 Task: Open Card Card0000000018 in Board Board0000000005 in Workspace WS0000000002 in Trello. Add Member Mailaustralia7@gmail.com to Card Card0000000018 in Board Board0000000005 in Workspace WS0000000002 in Trello. Add Blue Label titled Label0000000018 to Card Card0000000018 in Board Board0000000005 in Workspace WS0000000002 in Trello. Add Checklist CL0000000018 to Card Card0000000018 in Board Board0000000005 in Workspace WS0000000002 in Trello. Add Dates with Start Date as Sep 01 2023 and Due Date as Sep 30 2023 to Card Card0000000018 in Board Board0000000005 in Workspace WS0000000002 in Trello
Action: Mouse moved to (275, 290)
Screenshot: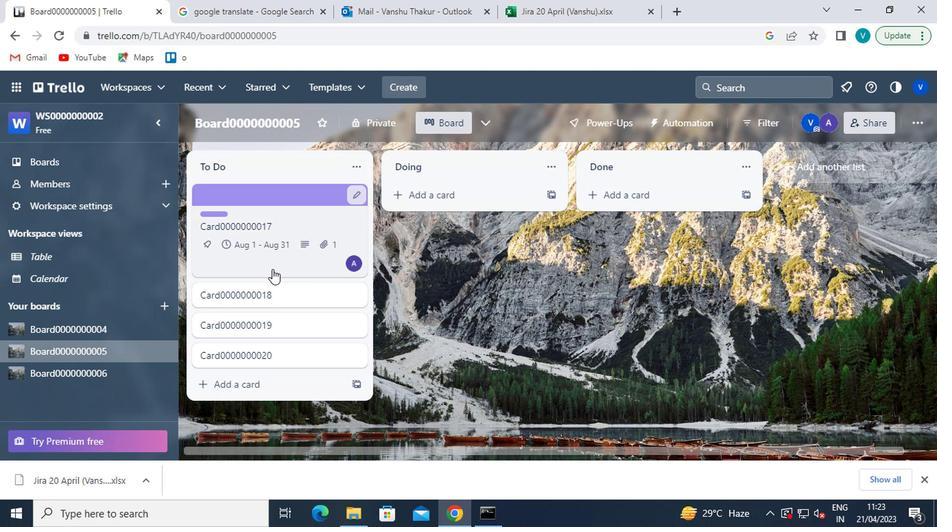 
Action: Mouse pressed left at (275, 290)
Screenshot: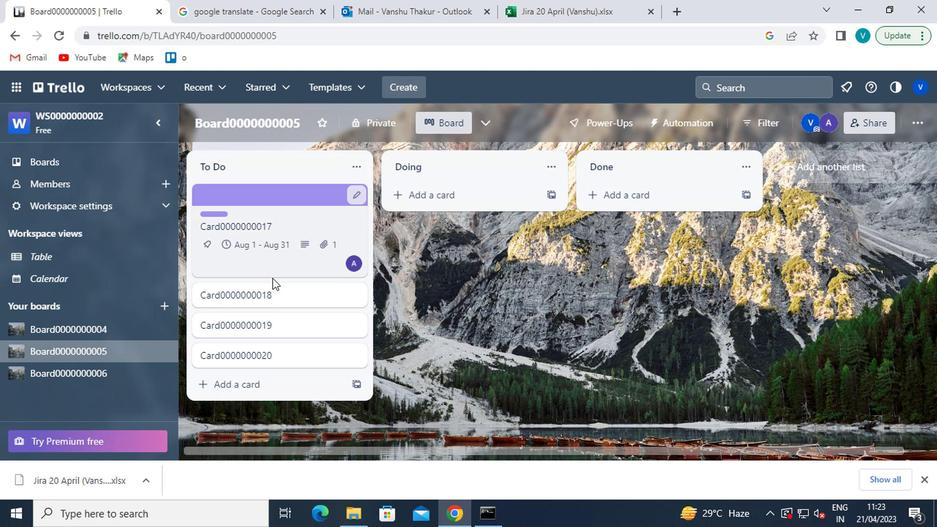 
Action: Mouse scrolled (275, 291) with delta (0, 0)
Screenshot: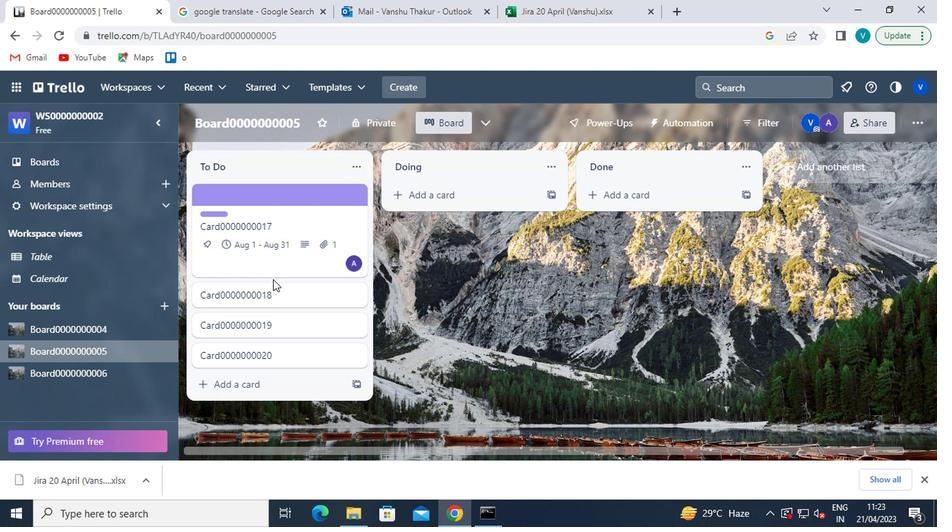 
Action: Mouse moved to (623, 251)
Screenshot: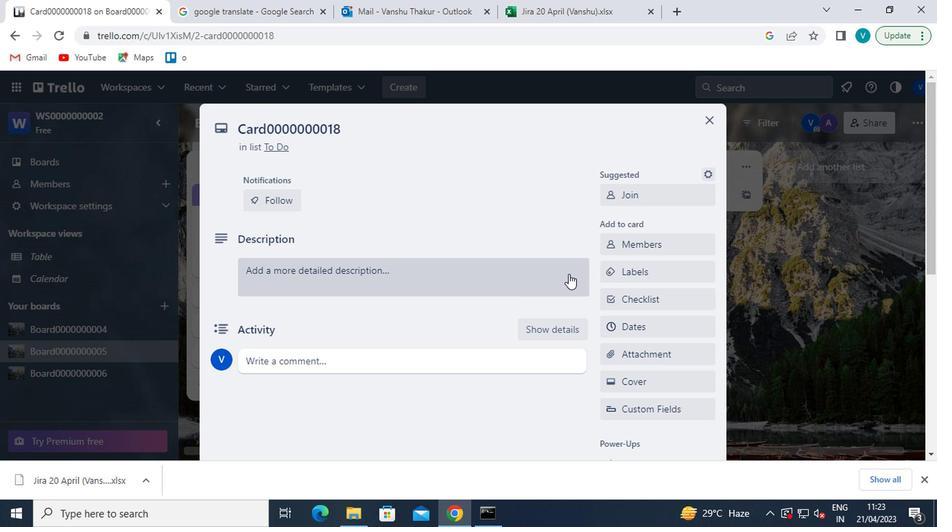 
Action: Mouse pressed left at (623, 251)
Screenshot: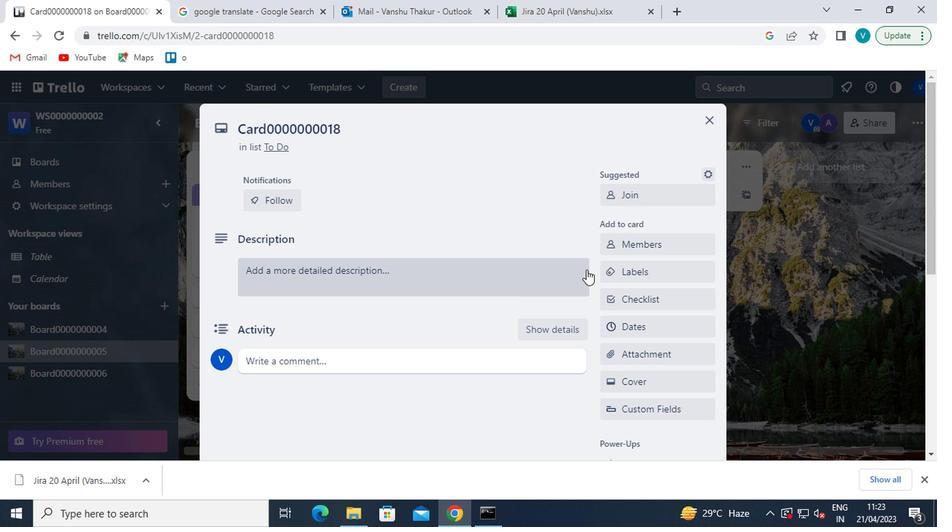 
Action: Mouse moved to (643, 305)
Screenshot: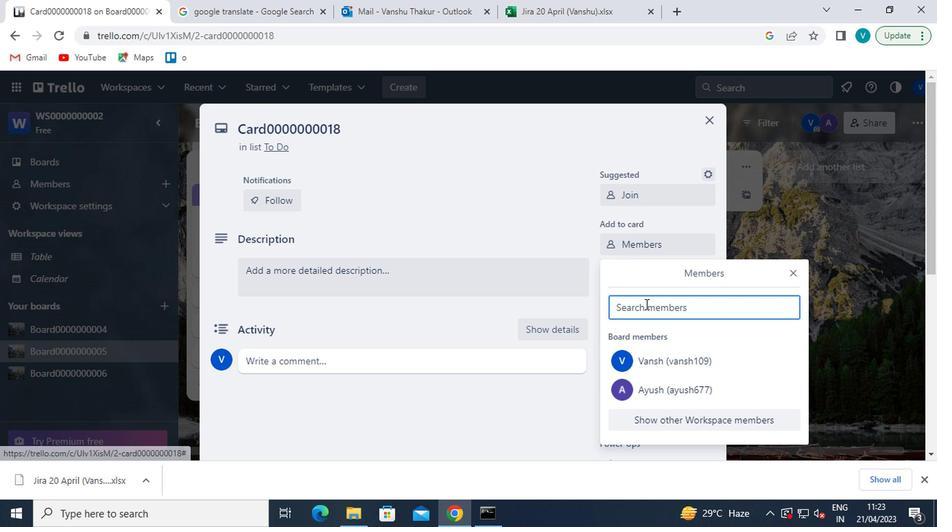 
Action: Mouse pressed left at (643, 305)
Screenshot: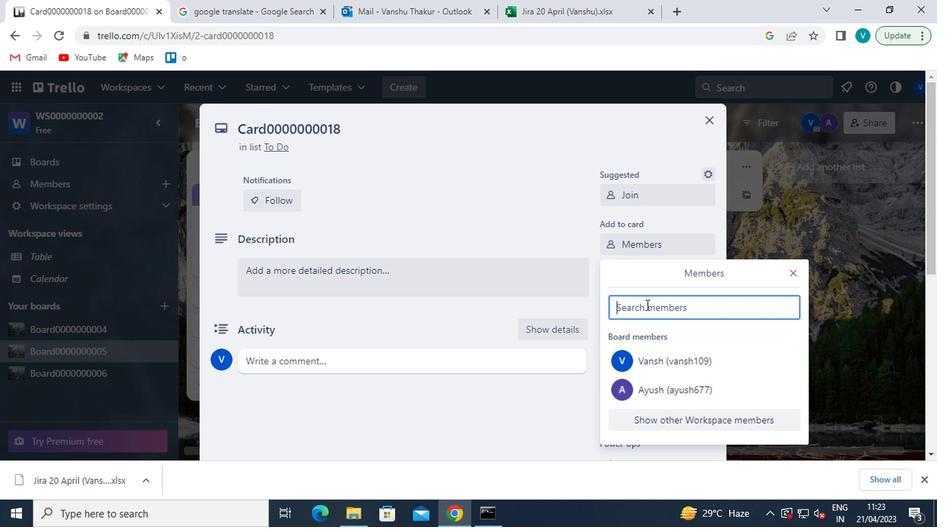 
Action: Mouse moved to (631, 303)
Screenshot: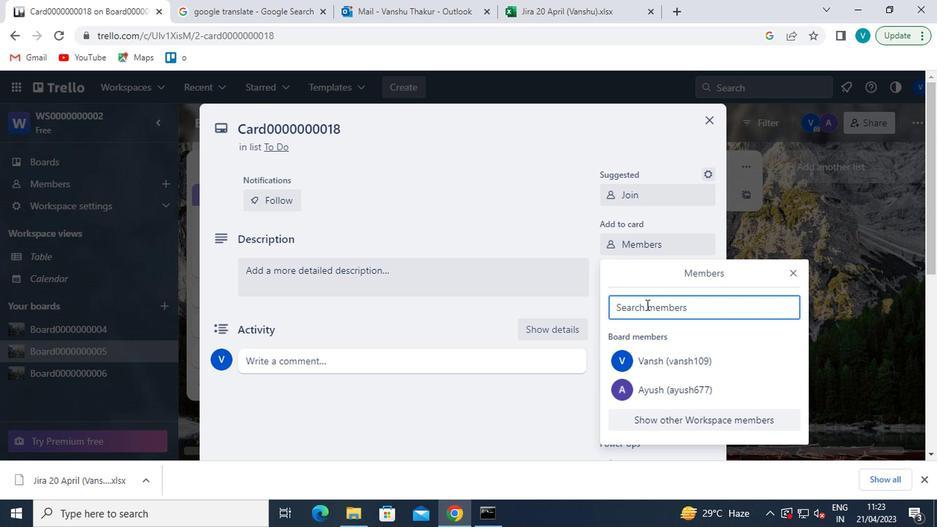 
Action: Key pressed <Key.shift>MAILAUSTRALIA
Screenshot: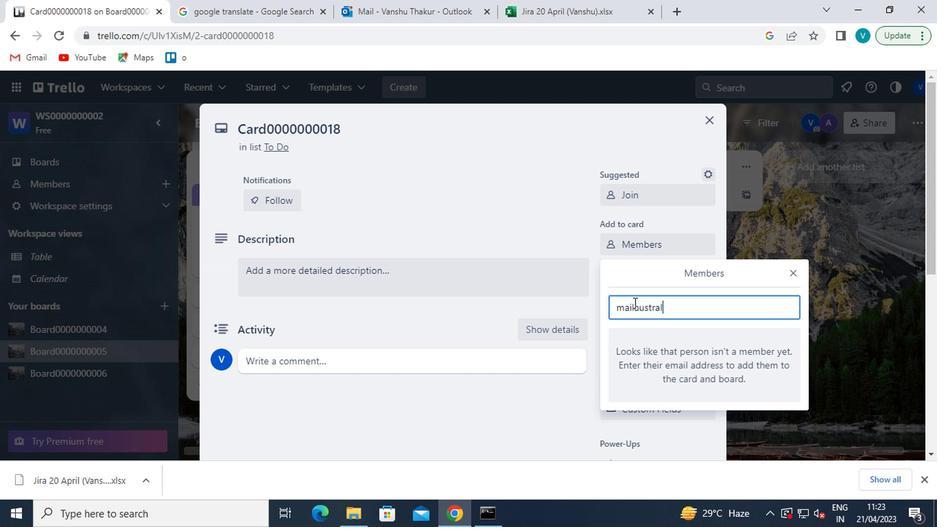 
Action: Mouse moved to (631, 302)
Screenshot: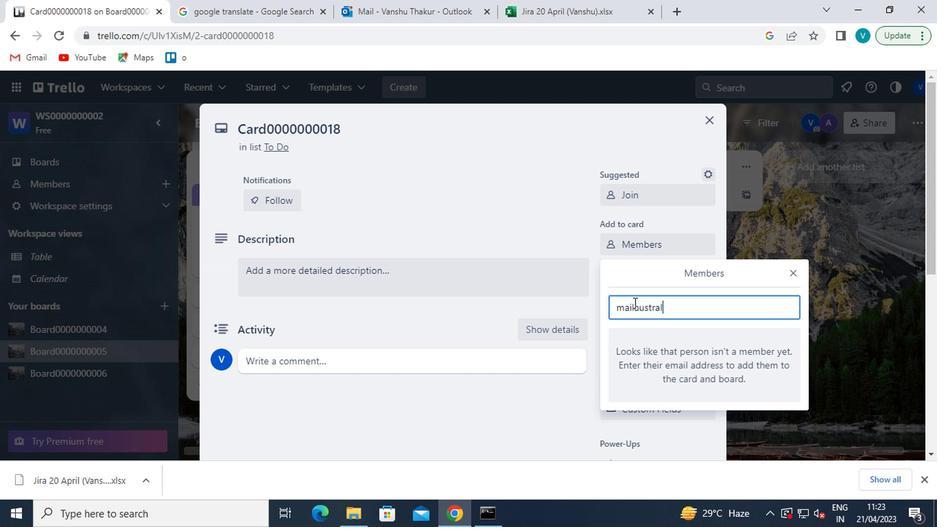 
Action: Key pressed 7<Key.shift>@GMAIL.COM
Screenshot: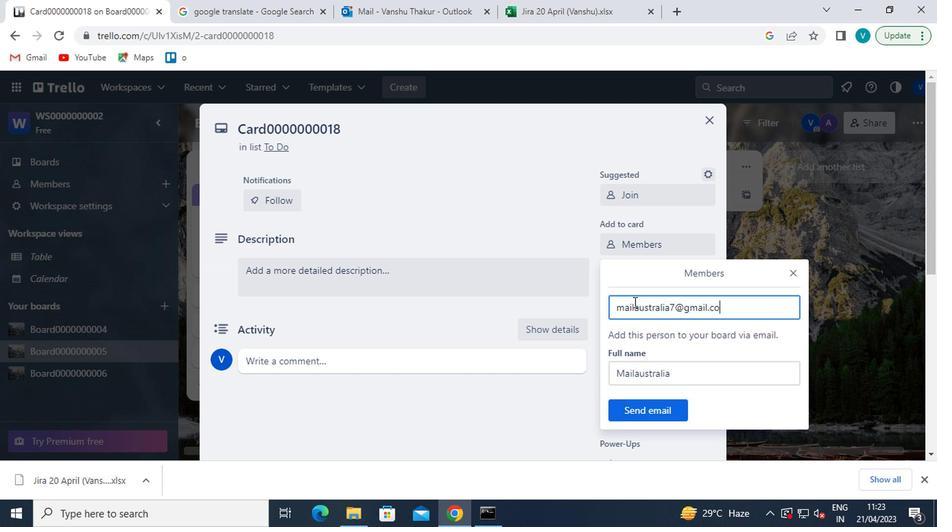 
Action: Mouse moved to (629, 413)
Screenshot: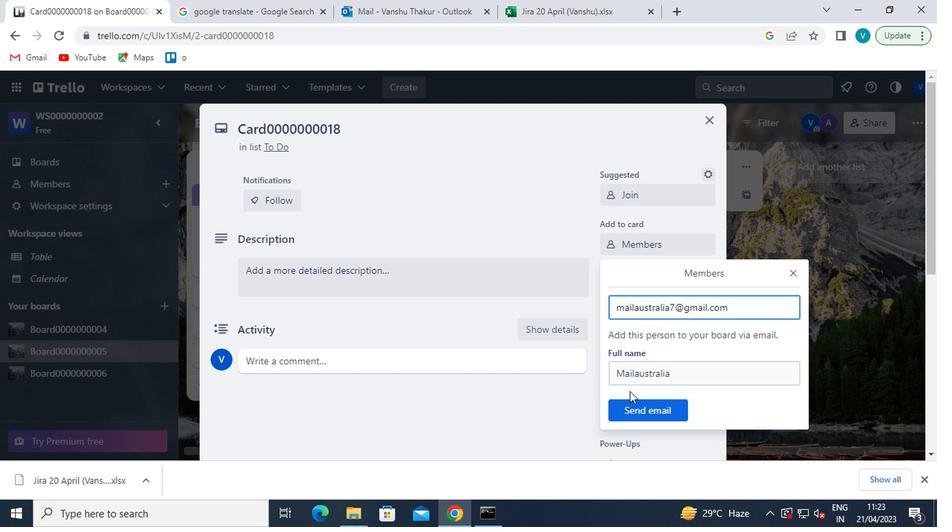 
Action: Mouse pressed left at (629, 413)
Screenshot: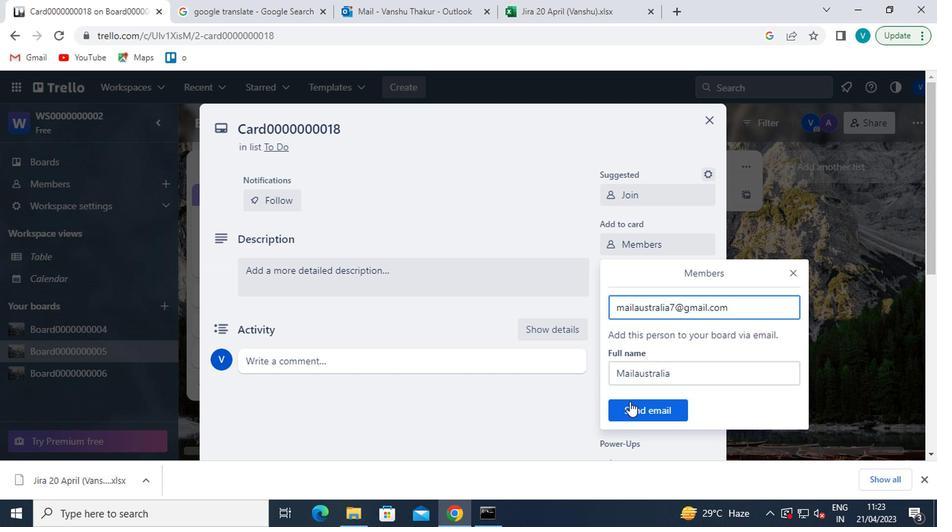 
Action: Mouse moved to (651, 269)
Screenshot: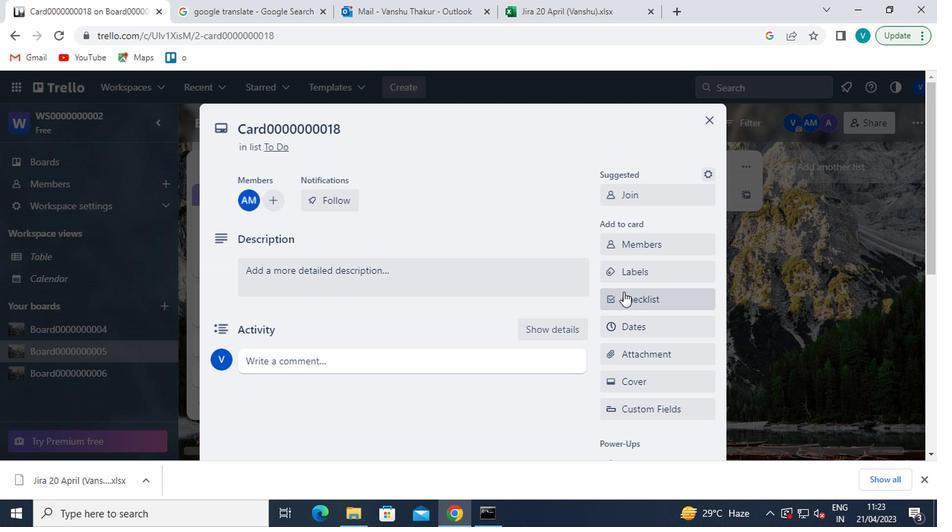 
Action: Mouse pressed left at (651, 269)
Screenshot: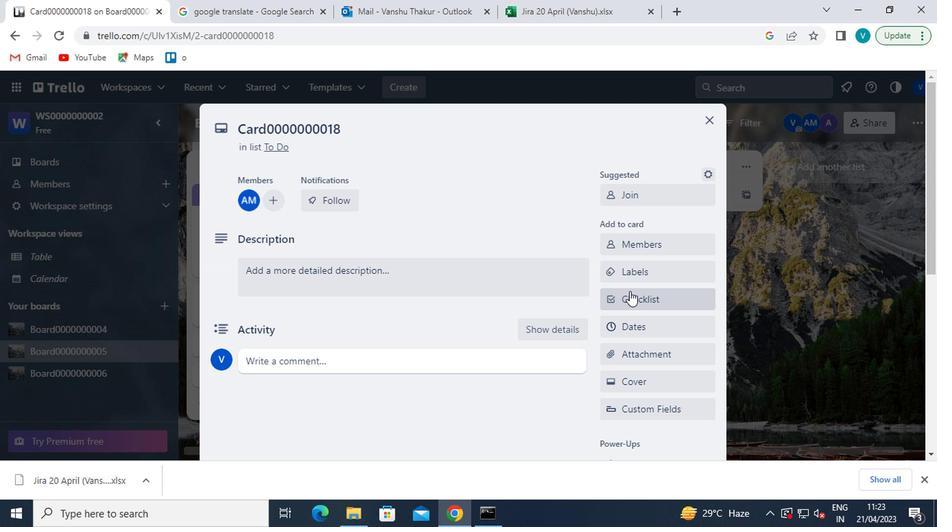 
Action: Mouse moved to (677, 381)
Screenshot: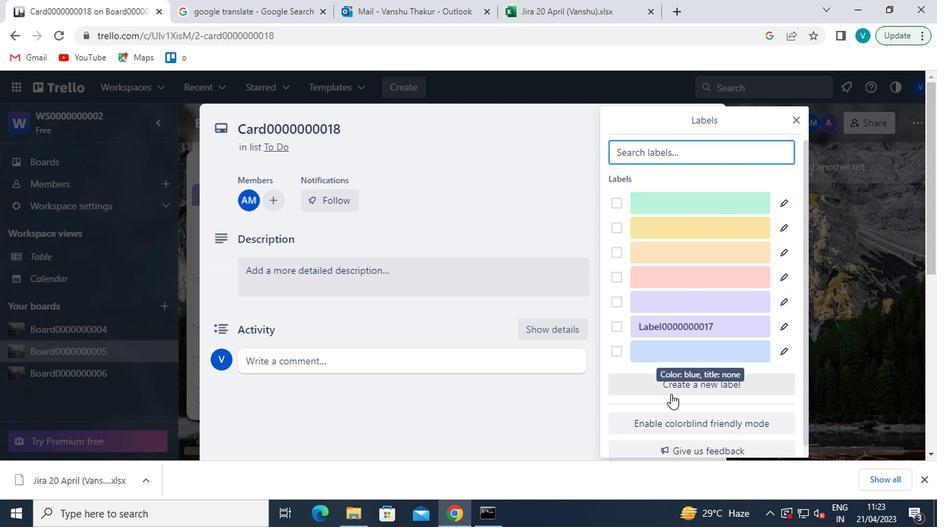 
Action: Mouse pressed left at (677, 381)
Screenshot: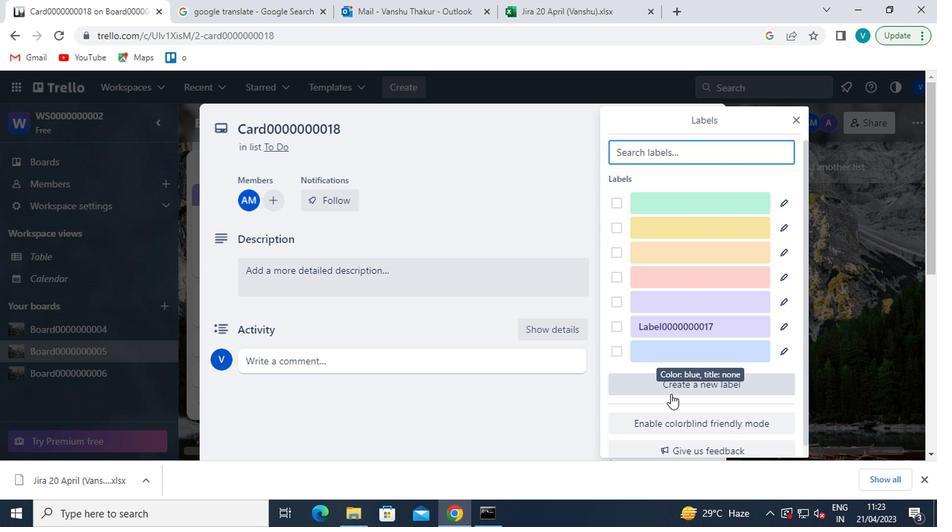 
Action: Mouse moved to (626, 389)
Screenshot: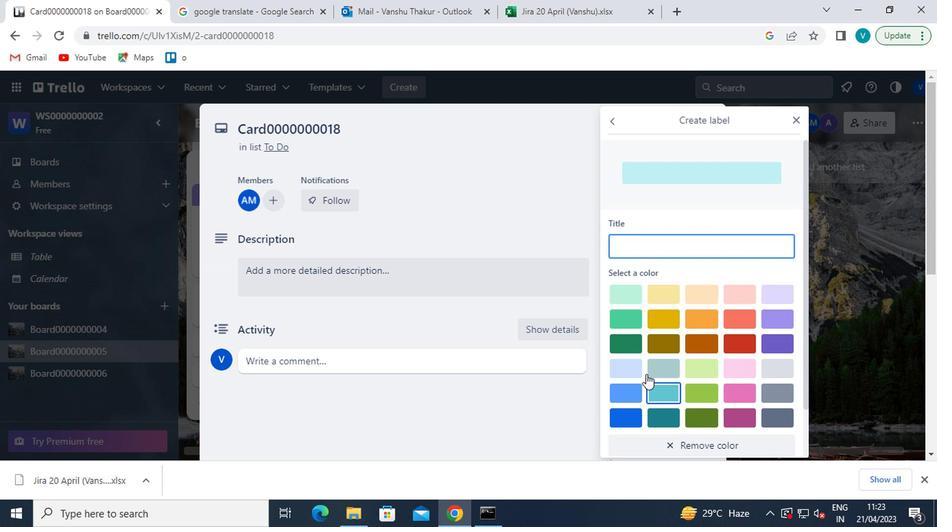 
Action: Mouse pressed left at (626, 389)
Screenshot: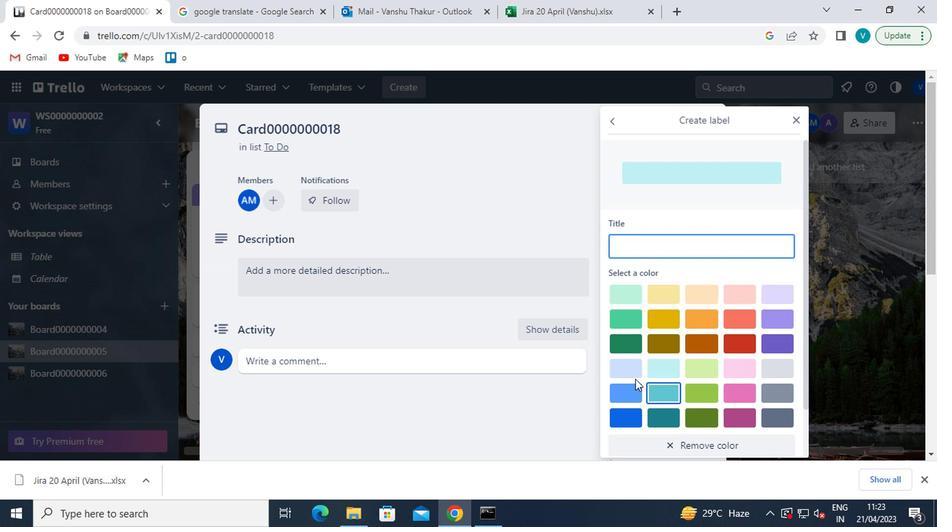 
Action: Mouse moved to (675, 245)
Screenshot: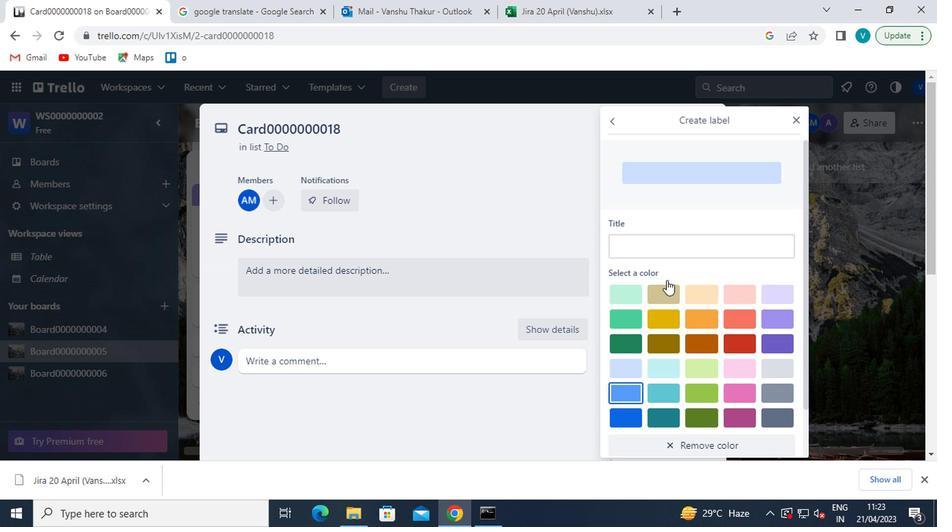 
Action: Mouse pressed left at (675, 245)
Screenshot: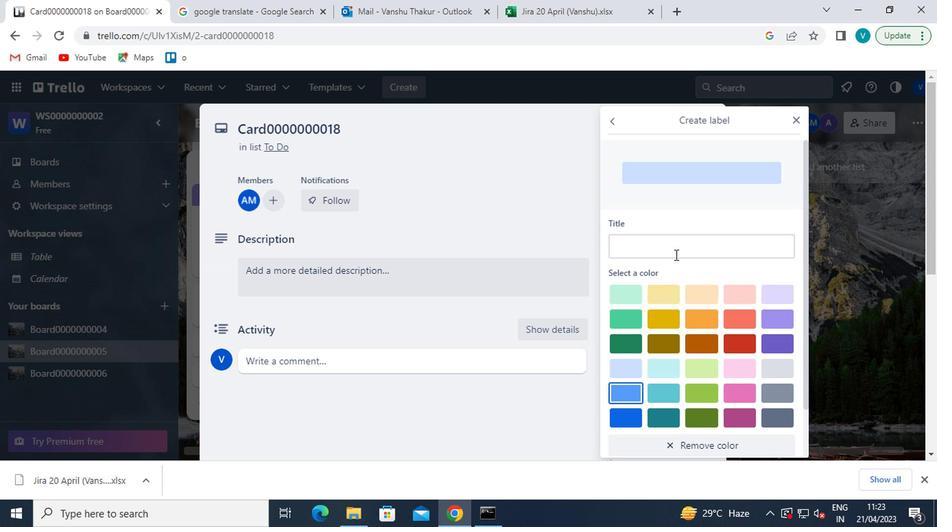 
Action: Mouse moved to (677, 243)
Screenshot: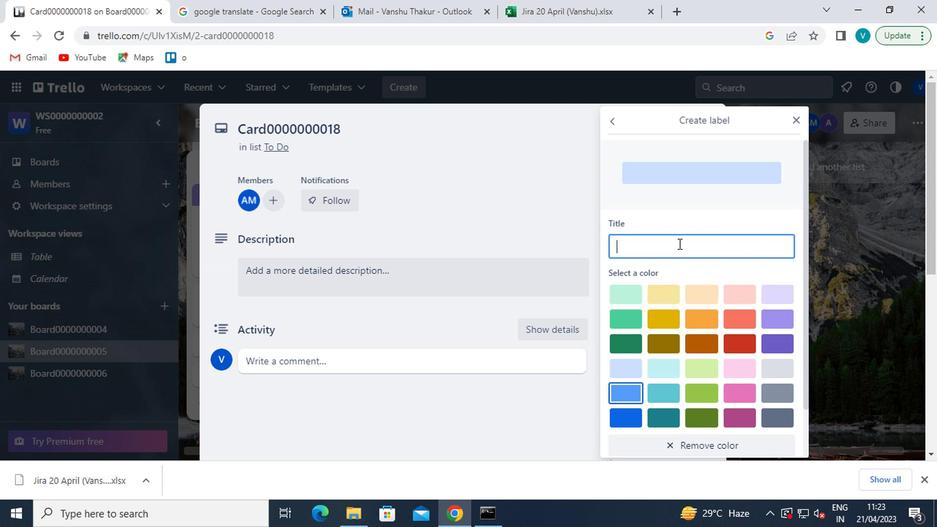 
Action: Key pressed <Key.shift>LABE
Screenshot: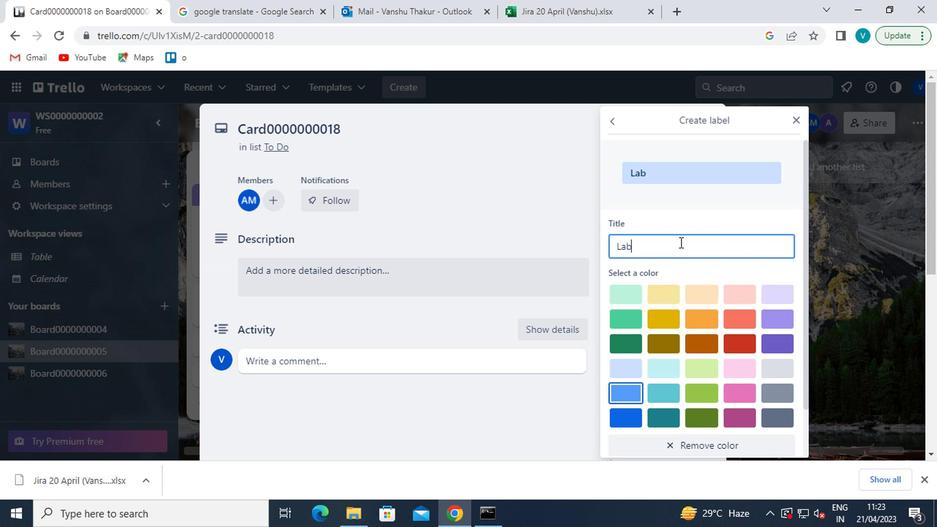 
Action: Mouse moved to (677, 242)
Screenshot: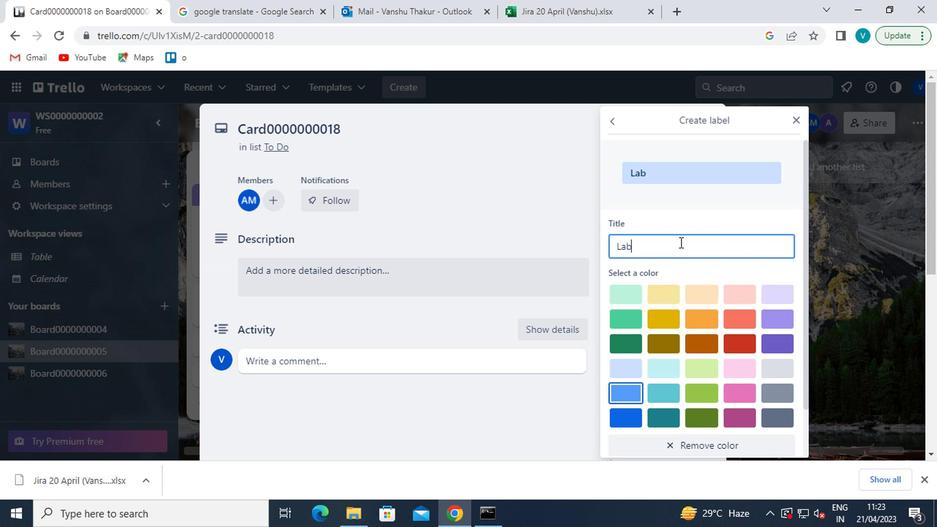 
Action: Key pressed L0000000018
Screenshot: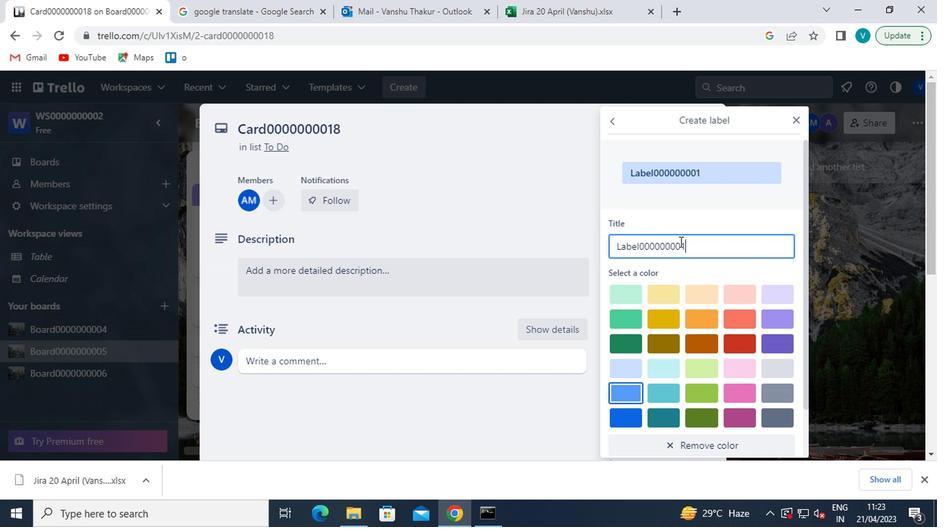 
Action: Mouse moved to (672, 282)
Screenshot: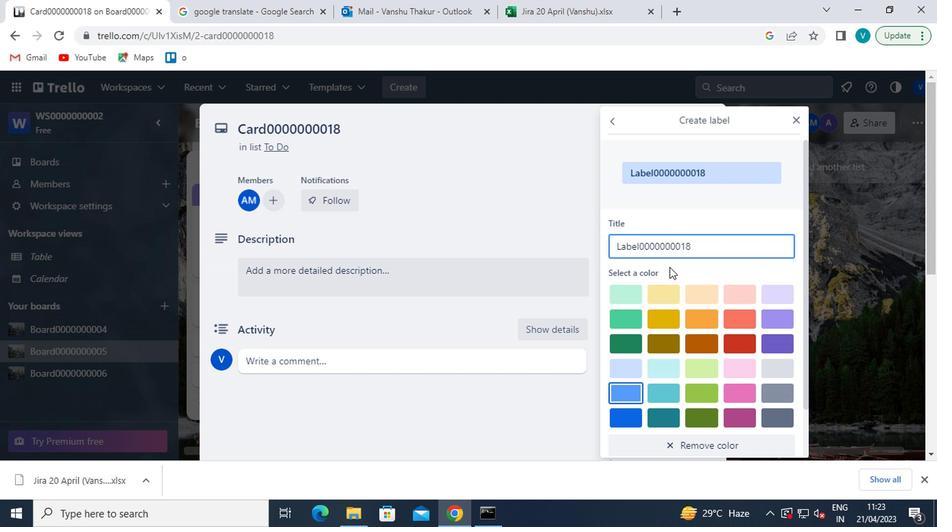 
Action: Mouse scrolled (672, 281) with delta (0, 0)
Screenshot: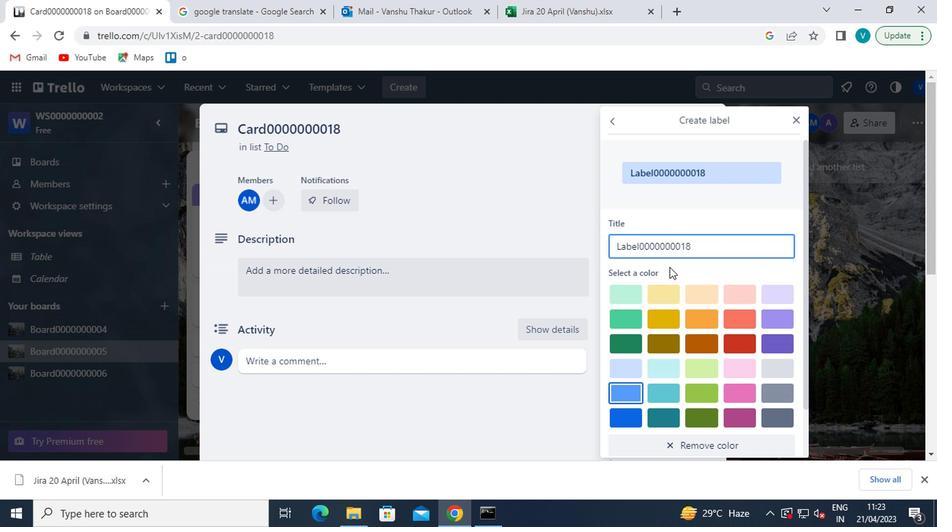 
Action: Mouse moved to (672, 285)
Screenshot: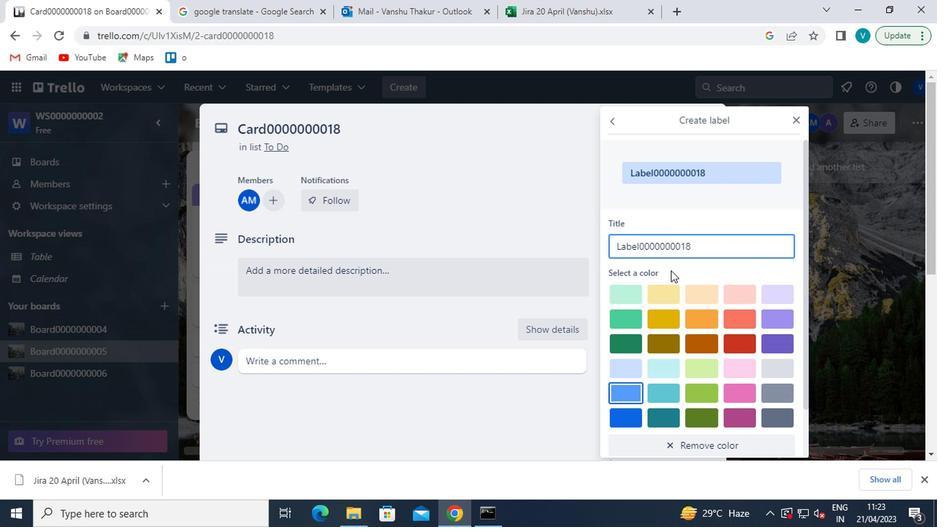 
Action: Mouse scrolled (672, 284) with delta (0, 0)
Screenshot: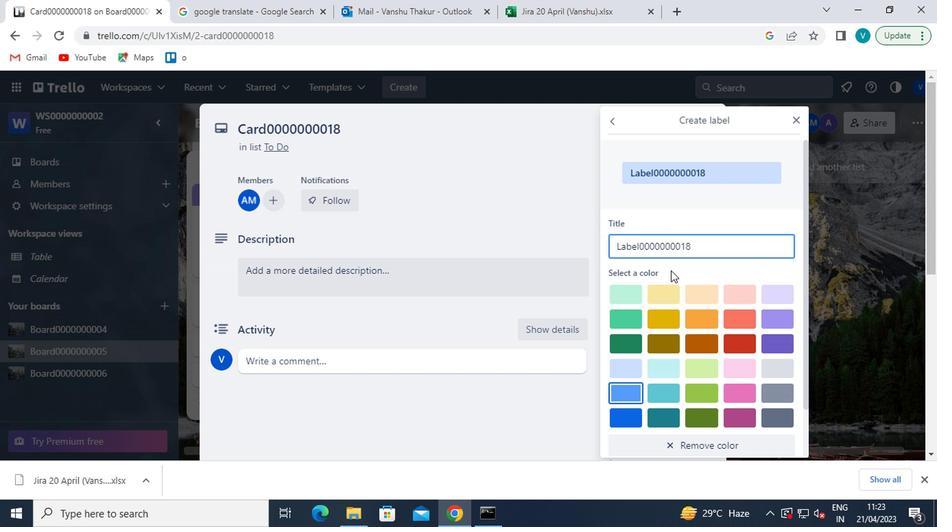 
Action: Mouse moved to (672, 286)
Screenshot: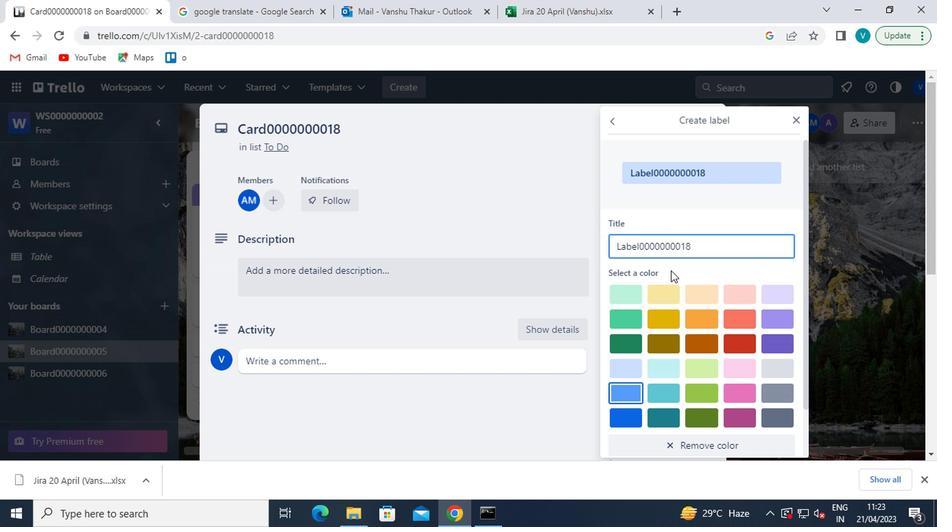 
Action: Mouse scrolled (672, 285) with delta (0, 0)
Screenshot: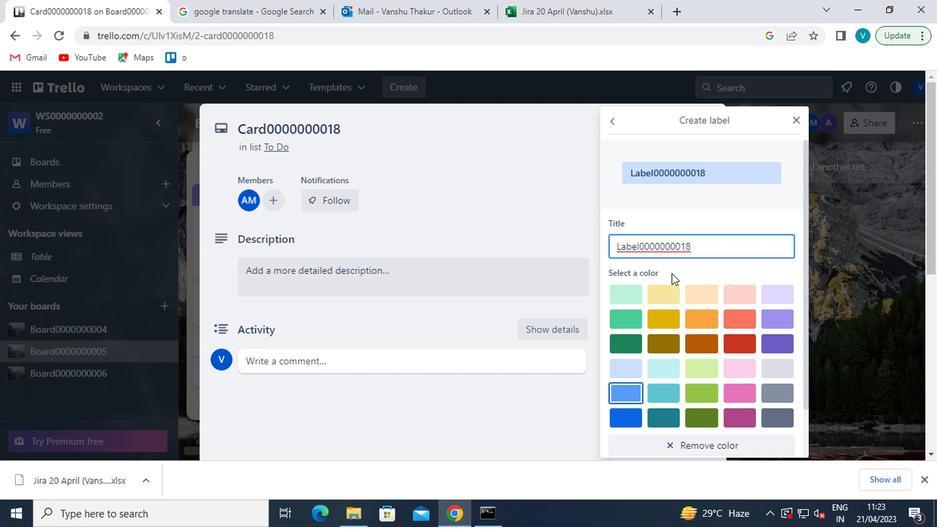 
Action: Mouse moved to (619, 432)
Screenshot: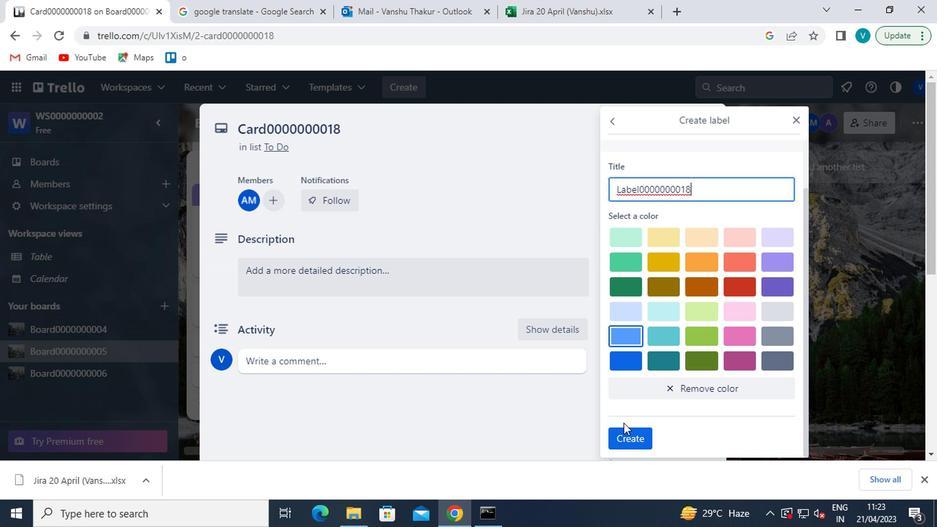 
Action: Mouse pressed left at (619, 432)
Screenshot: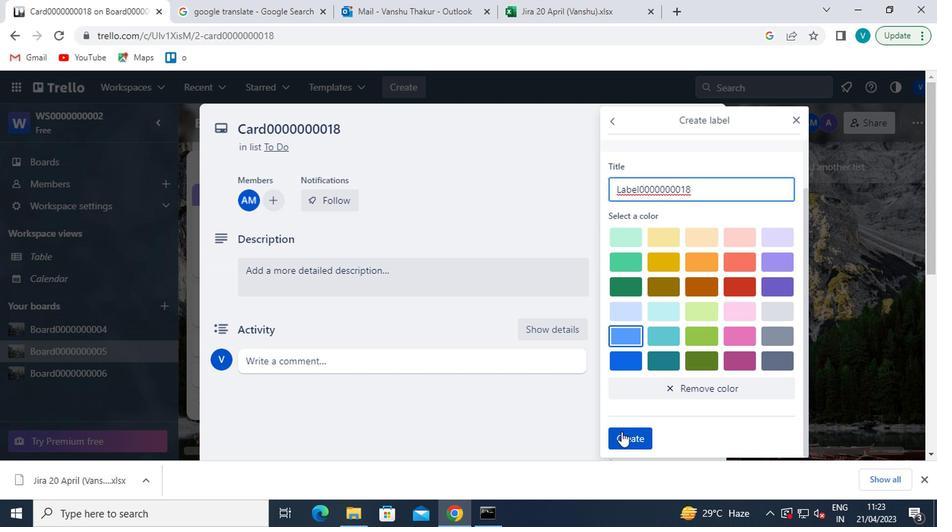 
Action: Mouse moved to (793, 130)
Screenshot: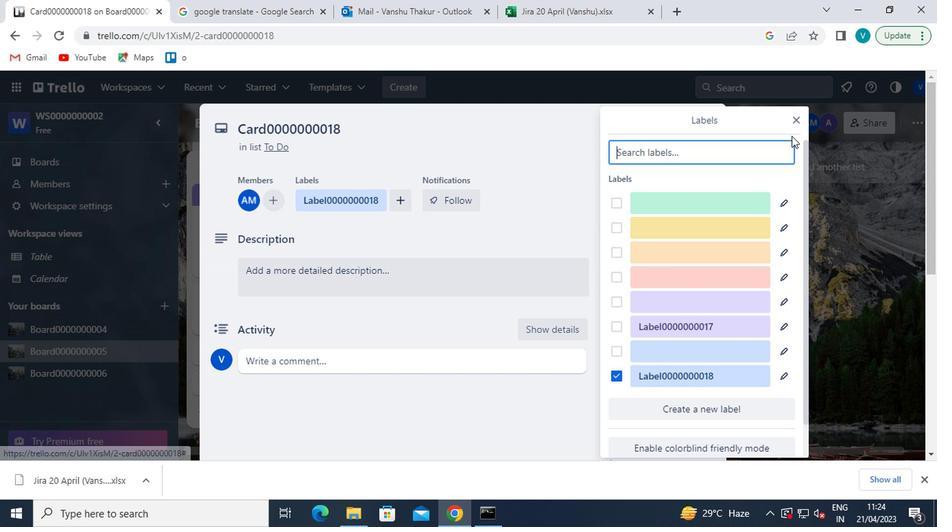 
Action: Mouse pressed left at (793, 130)
Screenshot: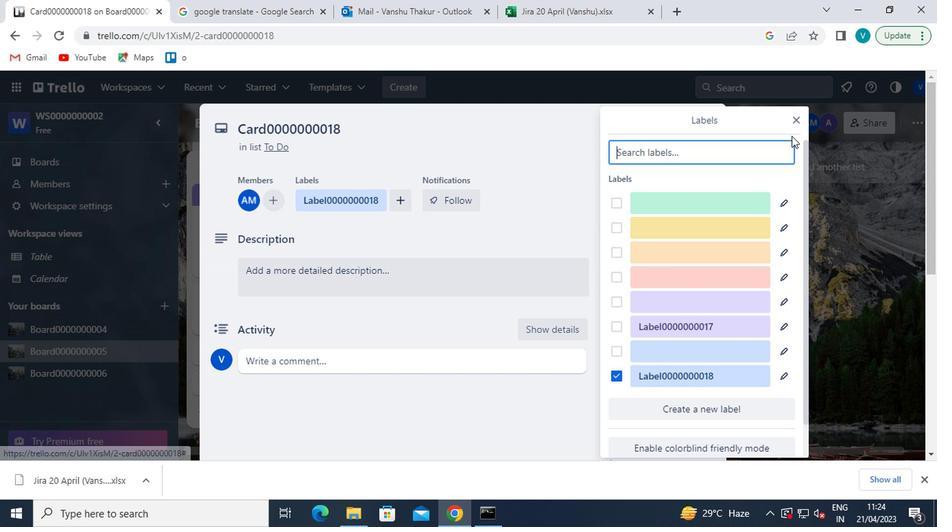 
Action: Mouse moved to (793, 125)
Screenshot: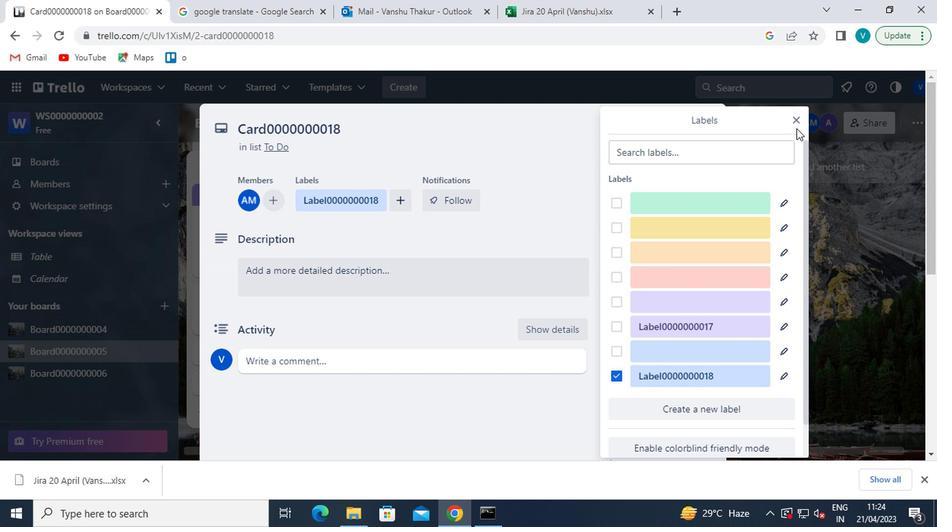 
Action: Mouse pressed left at (793, 125)
Screenshot: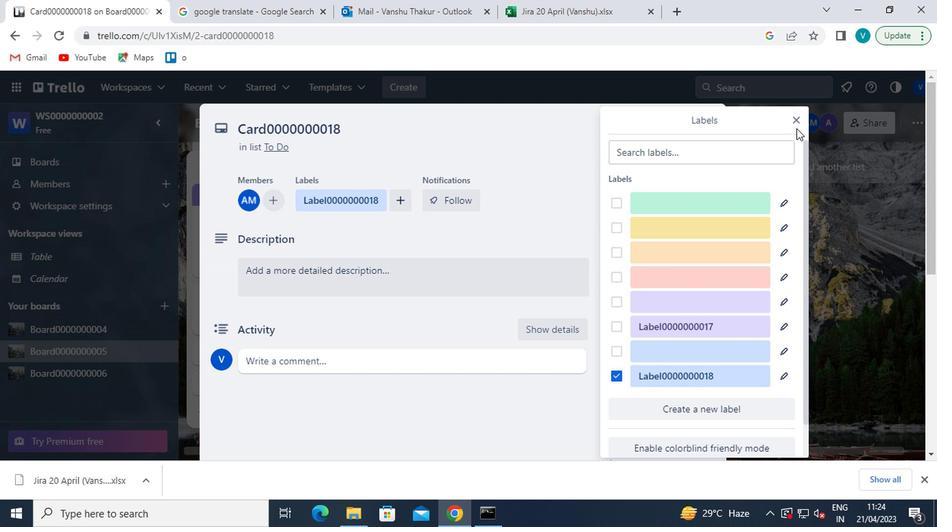 
Action: Mouse moved to (646, 296)
Screenshot: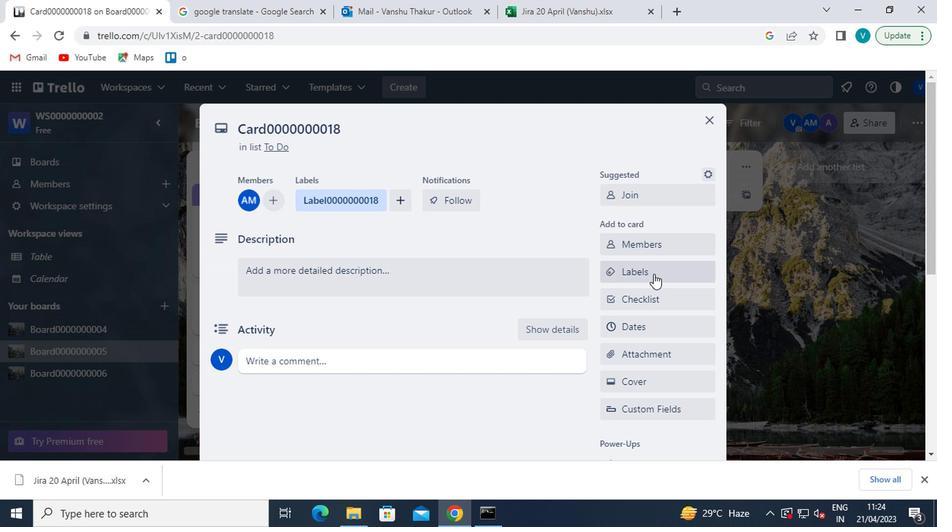 
Action: Mouse pressed left at (646, 296)
Screenshot: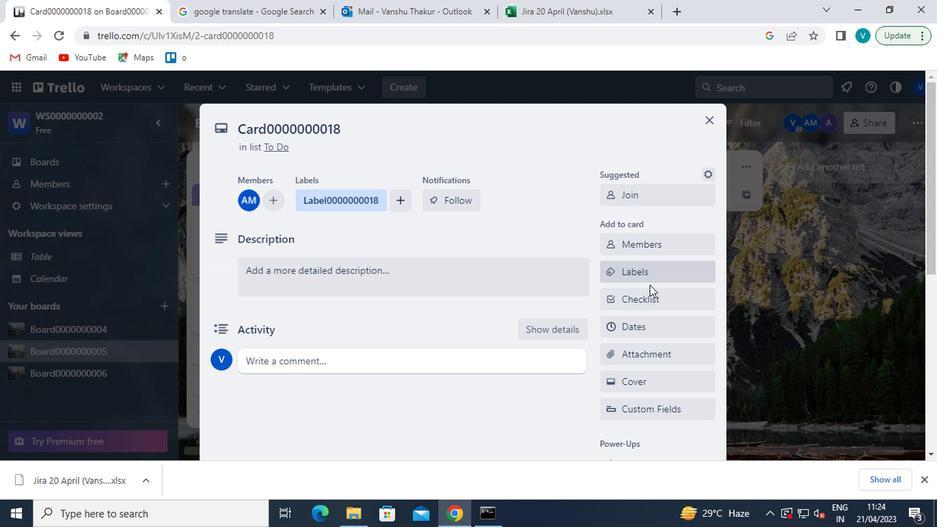 
Action: Key pressed <Key.shift>CL000000
Screenshot: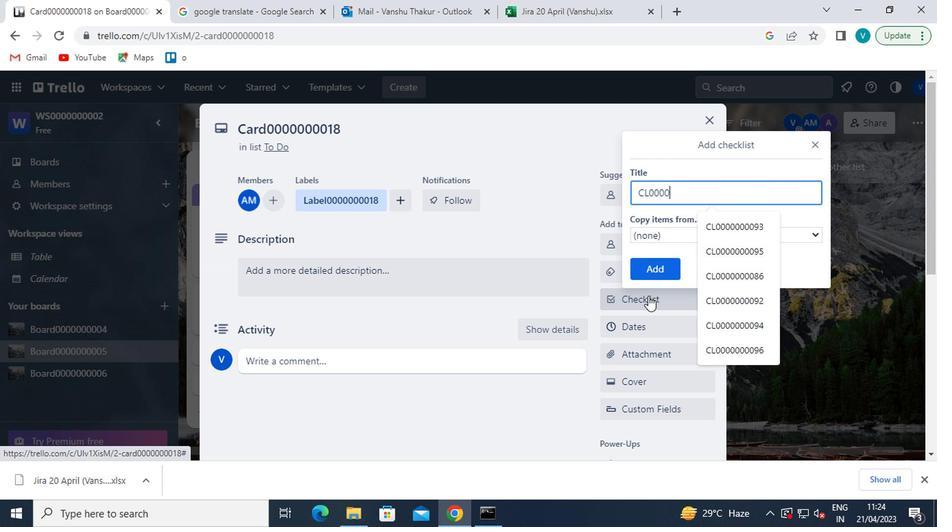 
Action: Mouse moved to (639, 294)
Screenshot: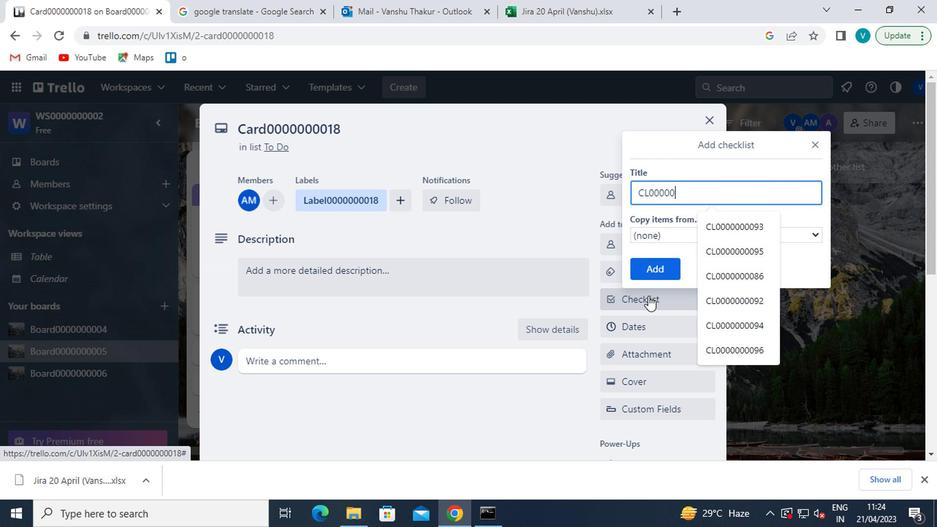
Action: Key pressed 0
Screenshot: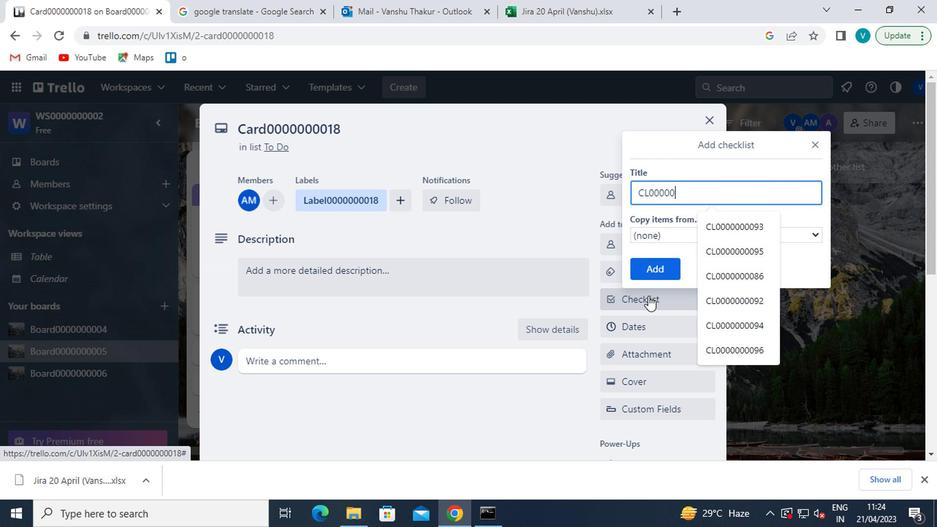 
Action: Mouse moved to (594, 269)
Screenshot: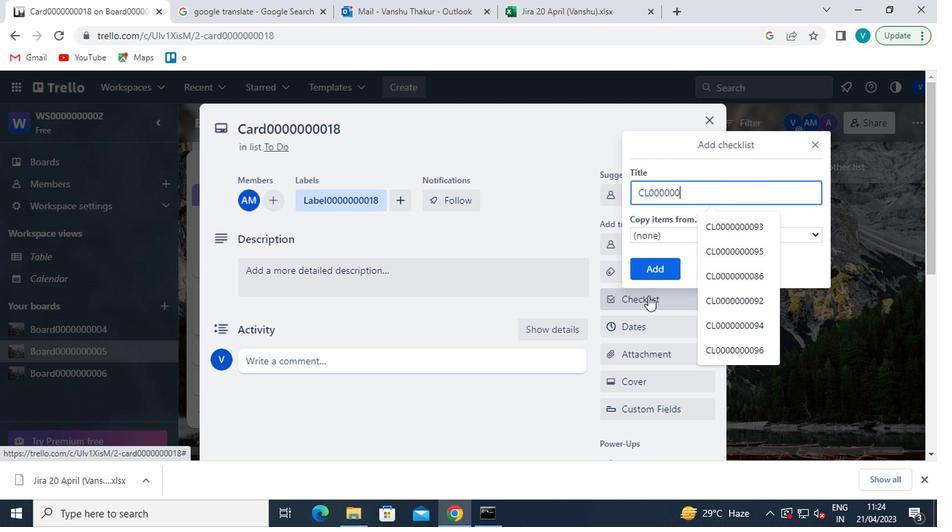 
Action: Key pressed 0
Screenshot: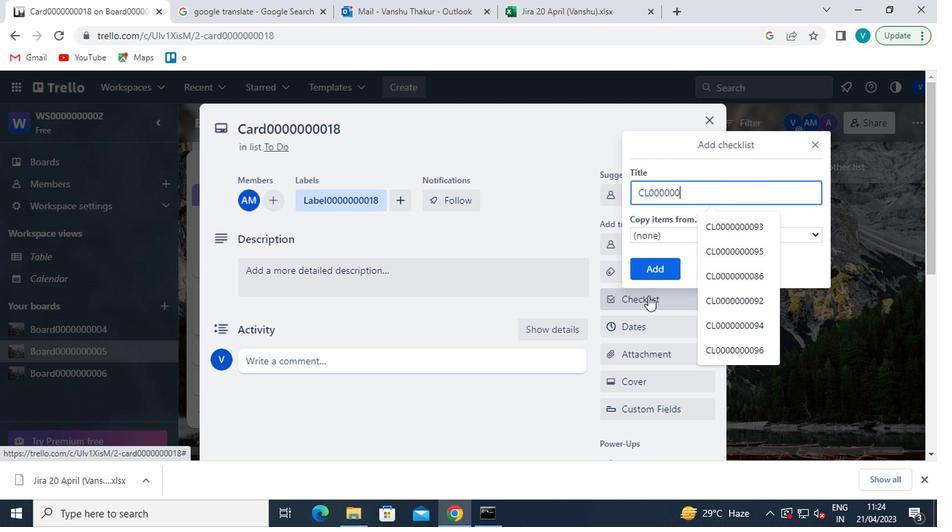 
Action: Mouse moved to (589, 267)
Screenshot: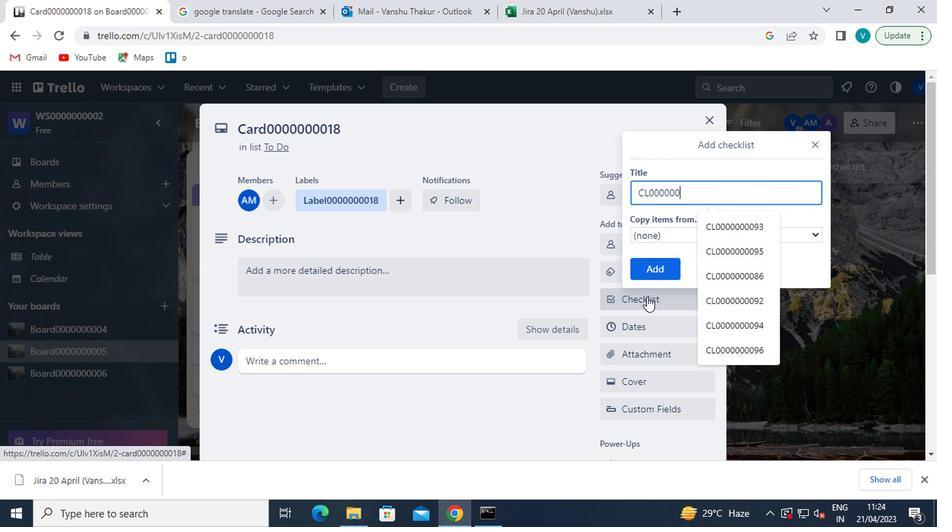 
Action: Key pressed 18
Screenshot: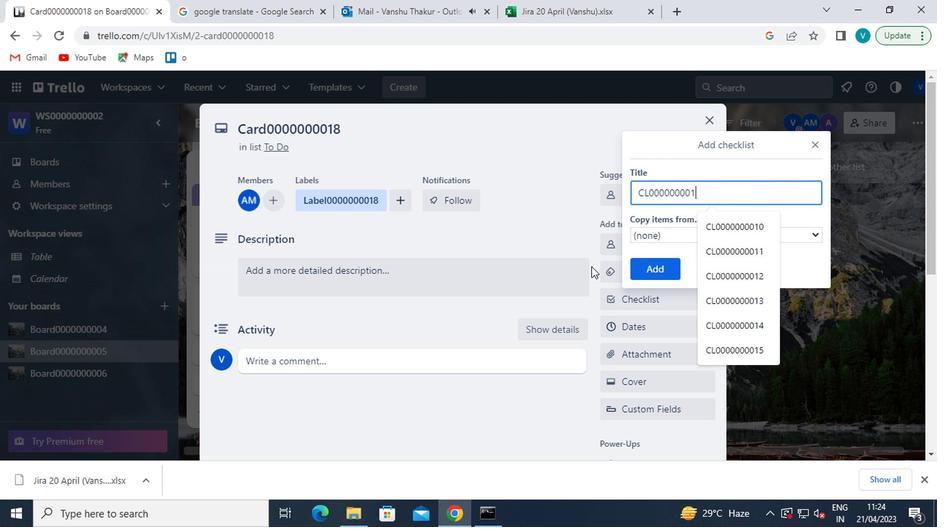 
Action: Mouse moved to (646, 269)
Screenshot: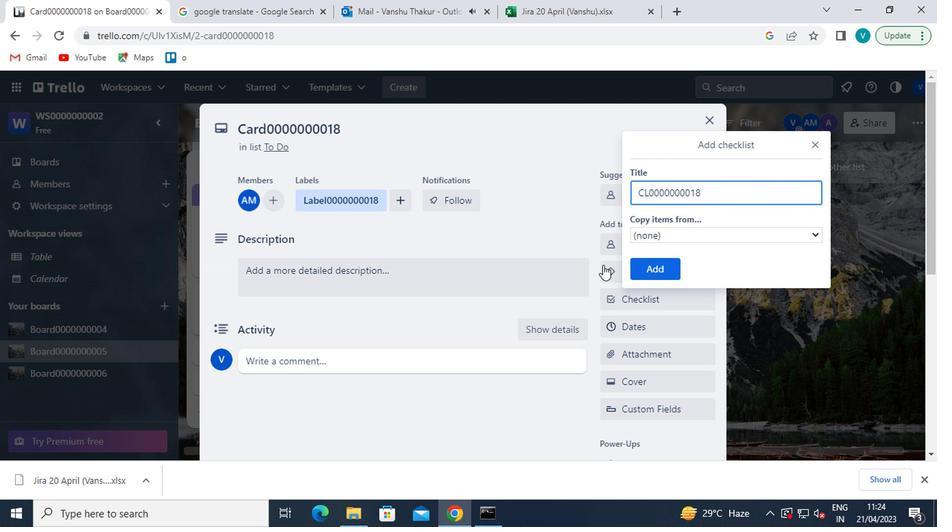 
Action: Mouse pressed left at (646, 269)
Screenshot: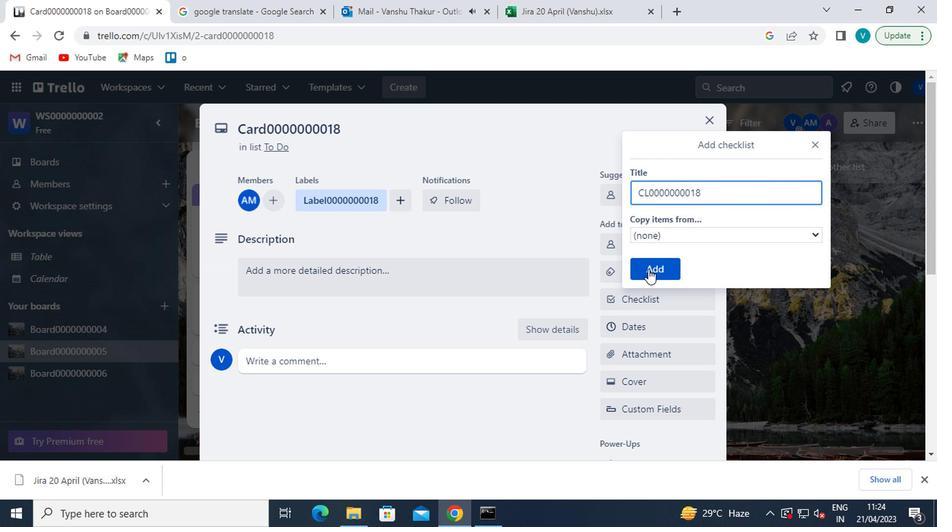 
Action: Mouse moved to (641, 311)
Screenshot: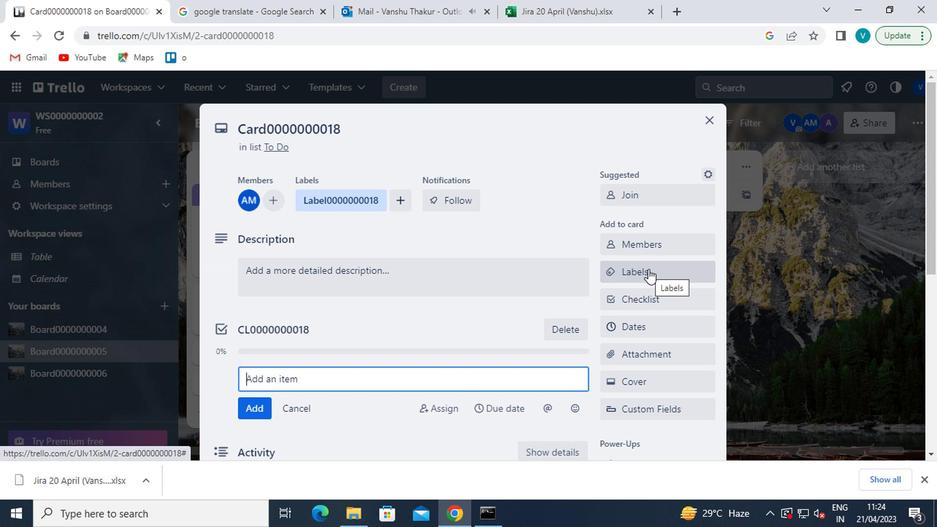 
Action: Mouse pressed left at (641, 311)
Screenshot: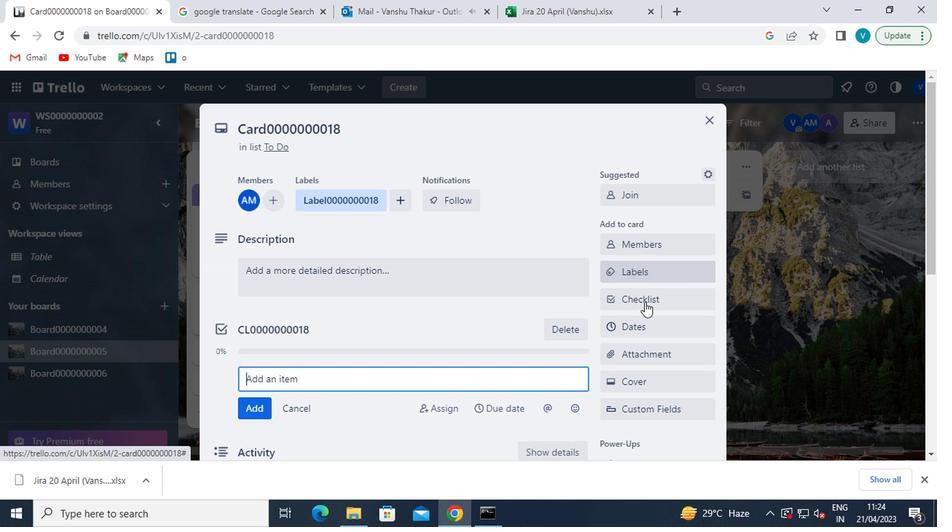 
Action: Mouse moved to (633, 322)
Screenshot: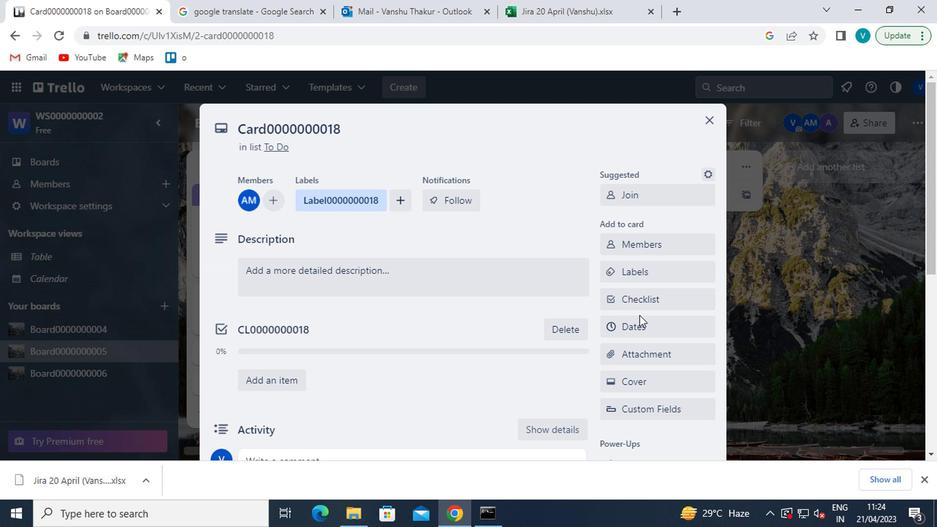 
Action: Mouse pressed left at (633, 322)
Screenshot: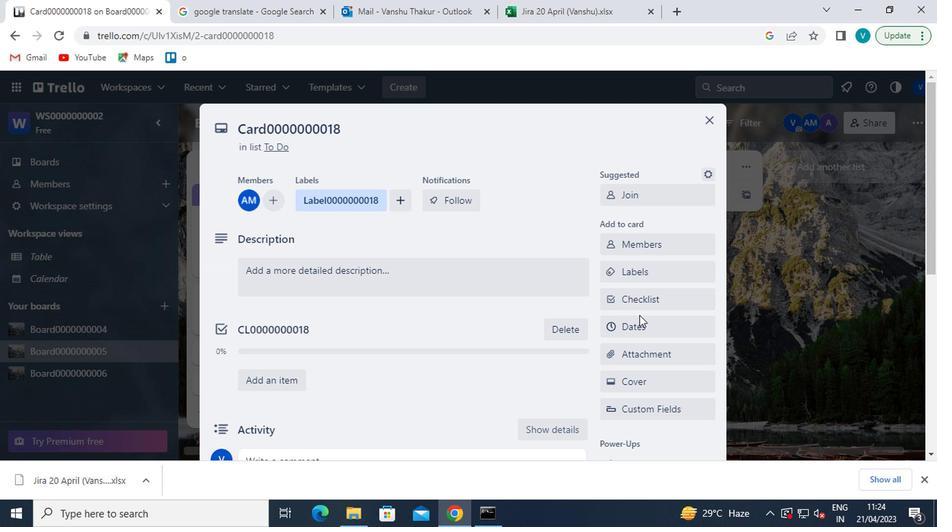 
Action: Mouse moved to (617, 370)
Screenshot: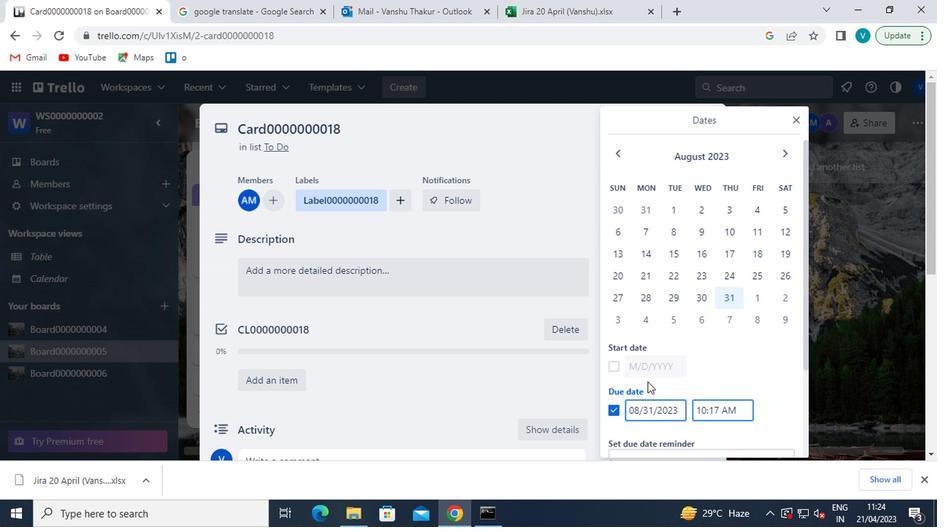 
Action: Mouse pressed left at (617, 370)
Screenshot: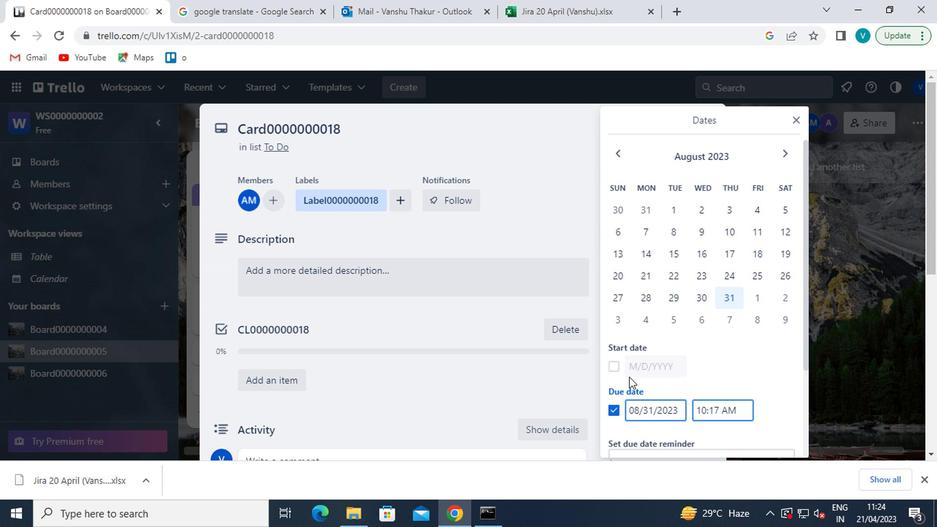 
Action: Mouse moved to (781, 158)
Screenshot: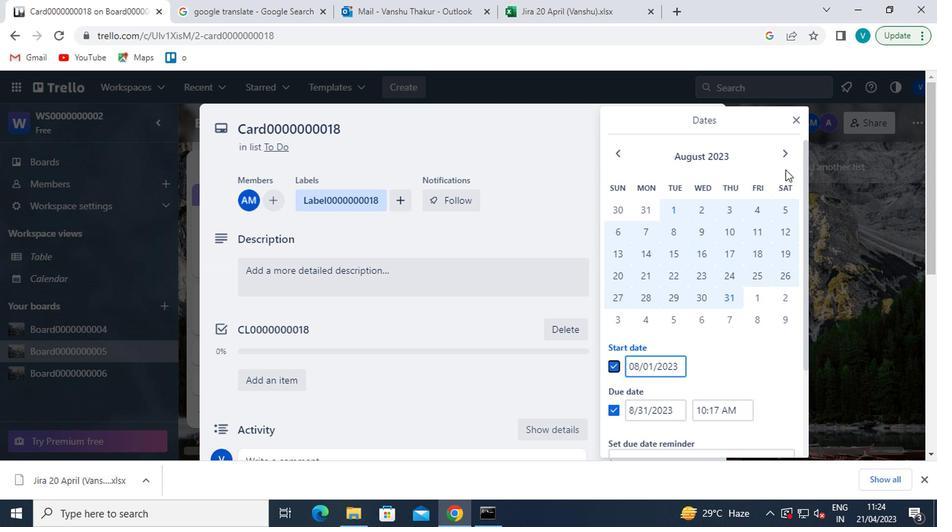 
Action: Mouse pressed left at (781, 158)
Screenshot: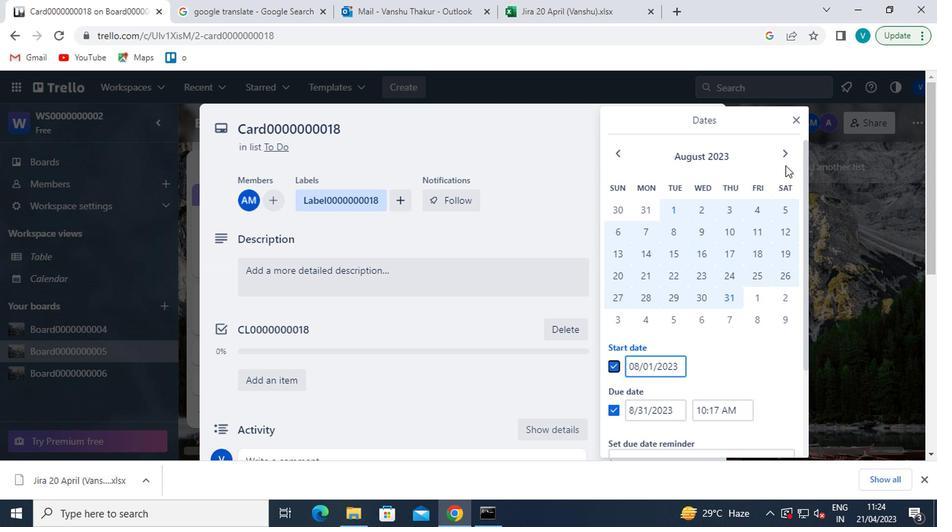 
Action: Mouse moved to (744, 206)
Screenshot: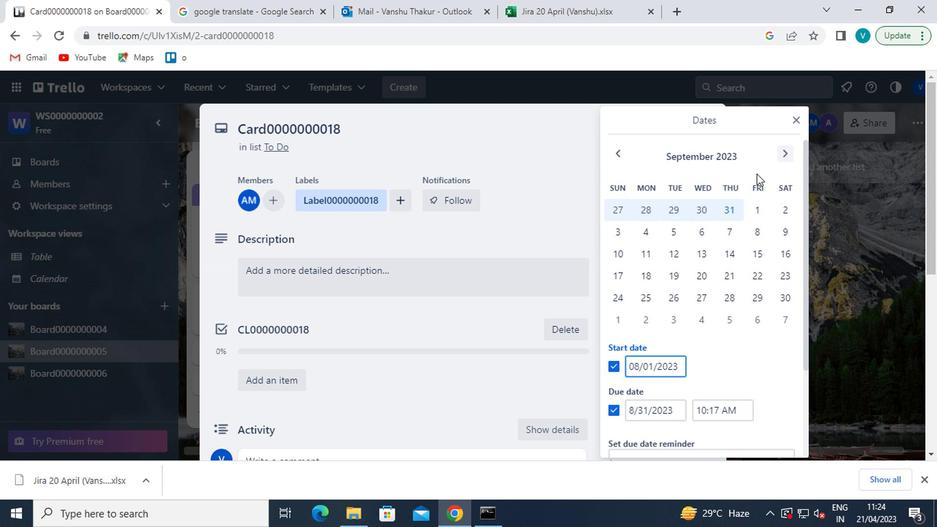 
Action: Mouse pressed left at (744, 206)
Screenshot: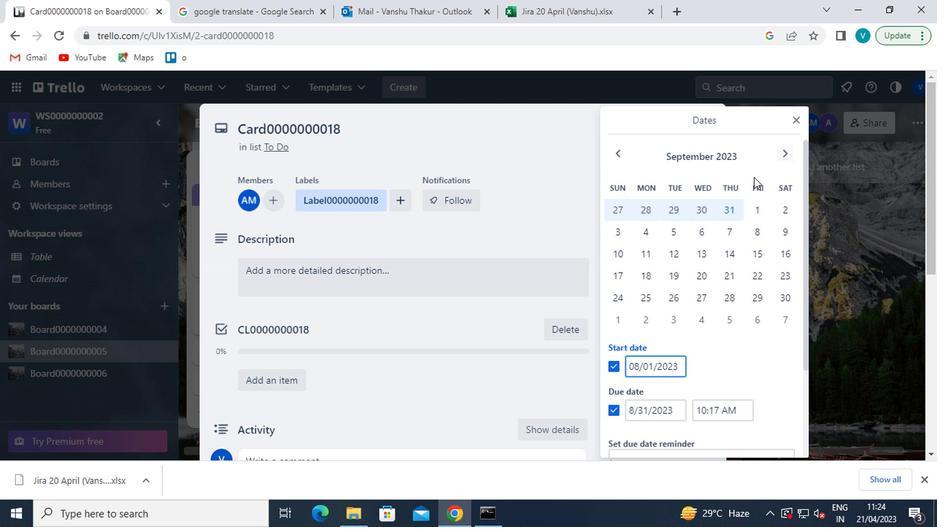 
Action: Mouse moved to (780, 294)
Screenshot: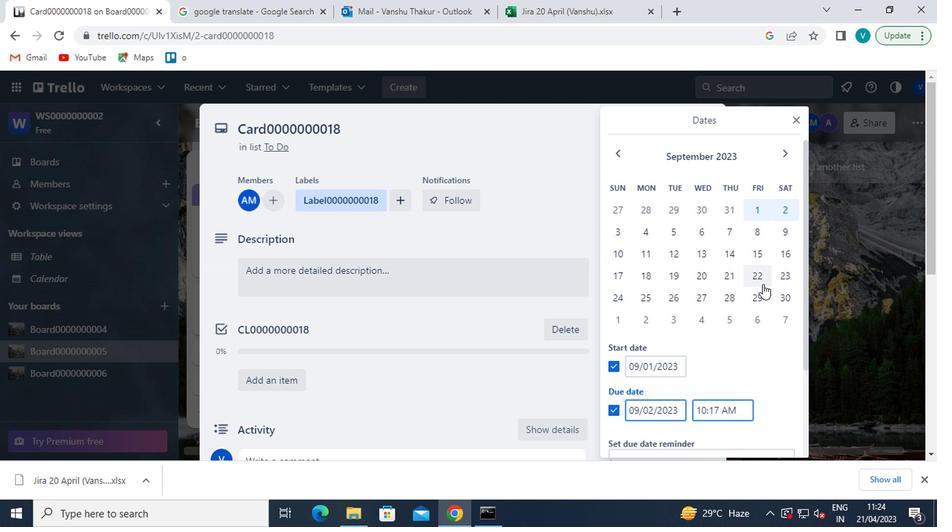 
Action: Mouse pressed left at (780, 294)
Screenshot: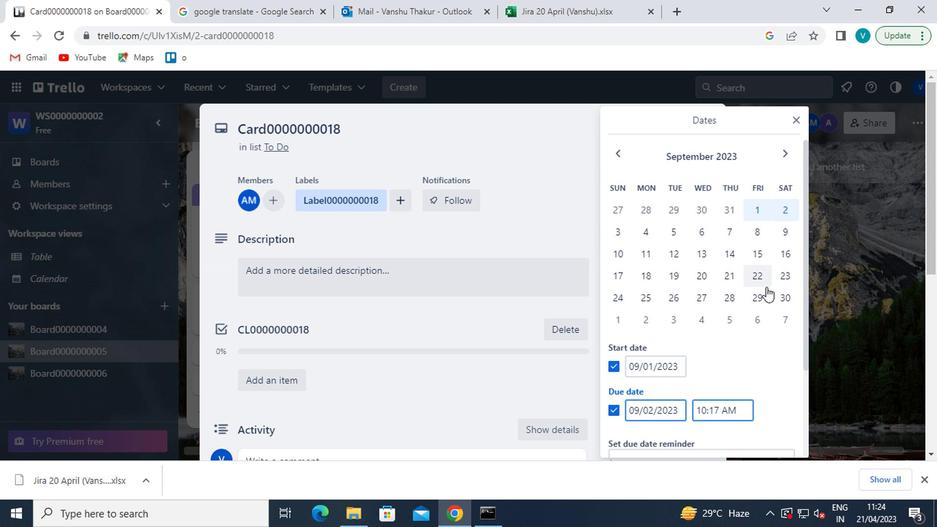 
Action: Mouse moved to (778, 297)
Screenshot: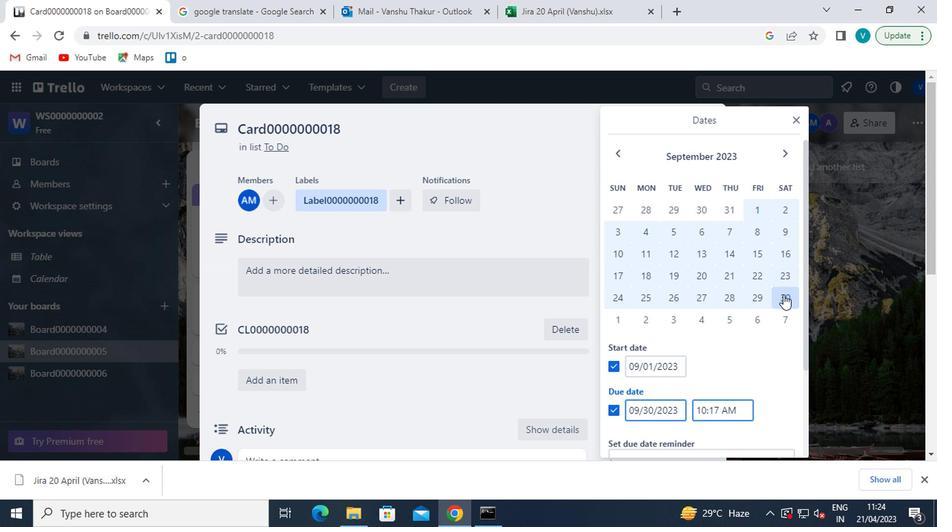 
Action: Mouse scrolled (778, 297) with delta (0, 0)
Screenshot: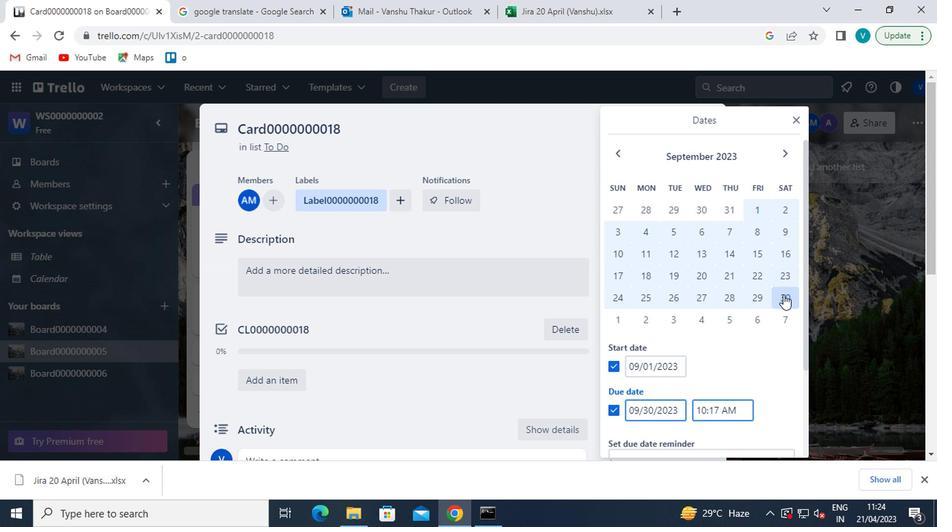 
Action: Mouse moved to (777, 297)
Screenshot: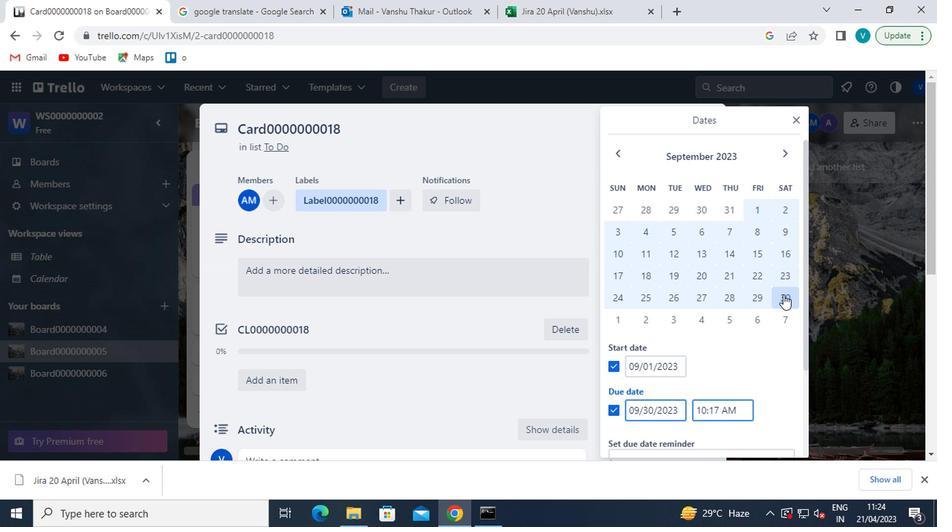 
Action: Mouse scrolled (777, 297) with delta (0, 0)
Screenshot: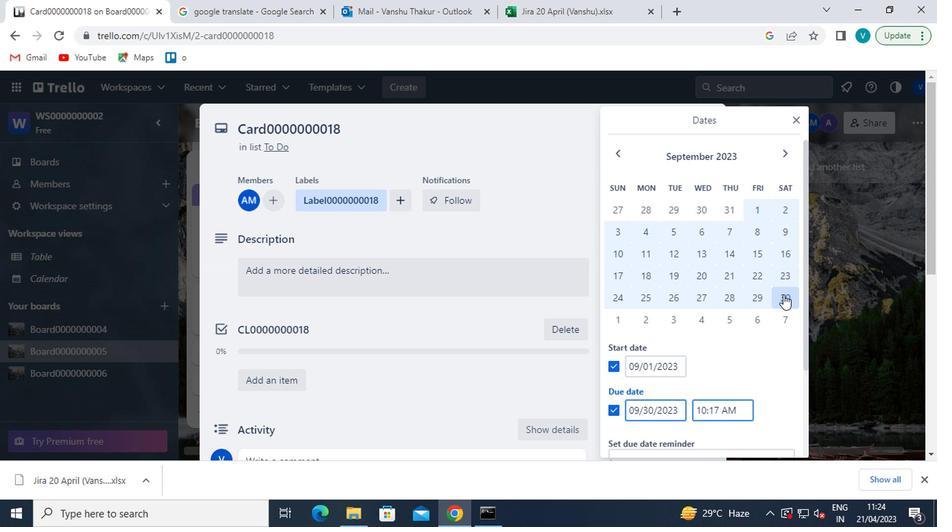 
Action: Mouse scrolled (777, 297) with delta (0, 0)
Screenshot: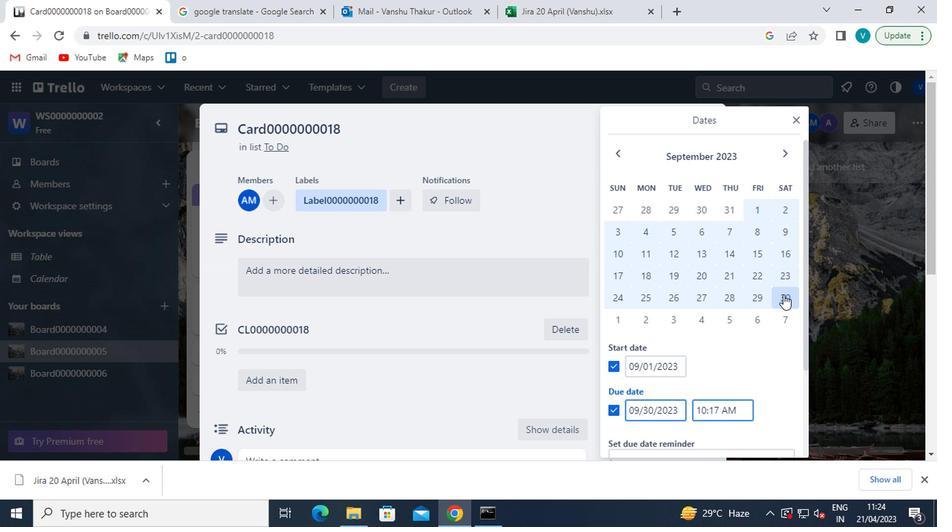 
Action: Mouse scrolled (777, 297) with delta (0, 0)
Screenshot: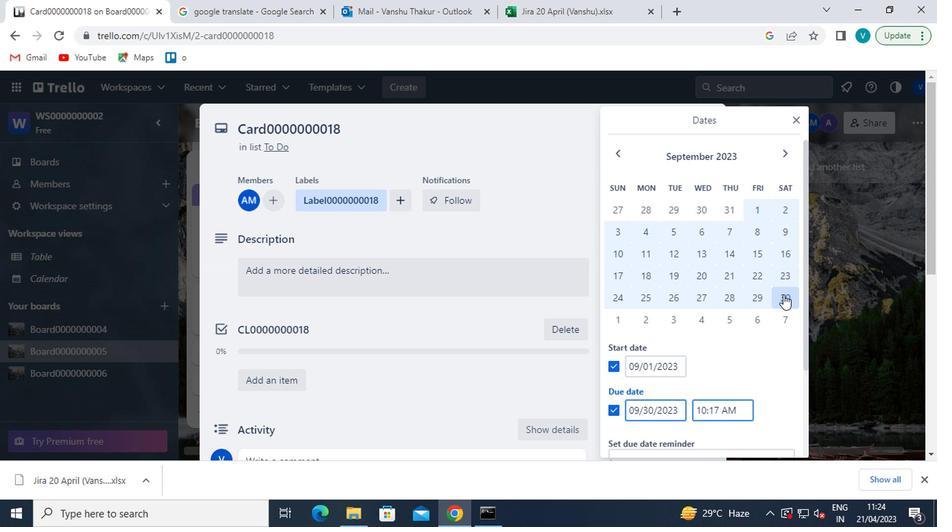 
Action: Mouse moved to (645, 406)
Screenshot: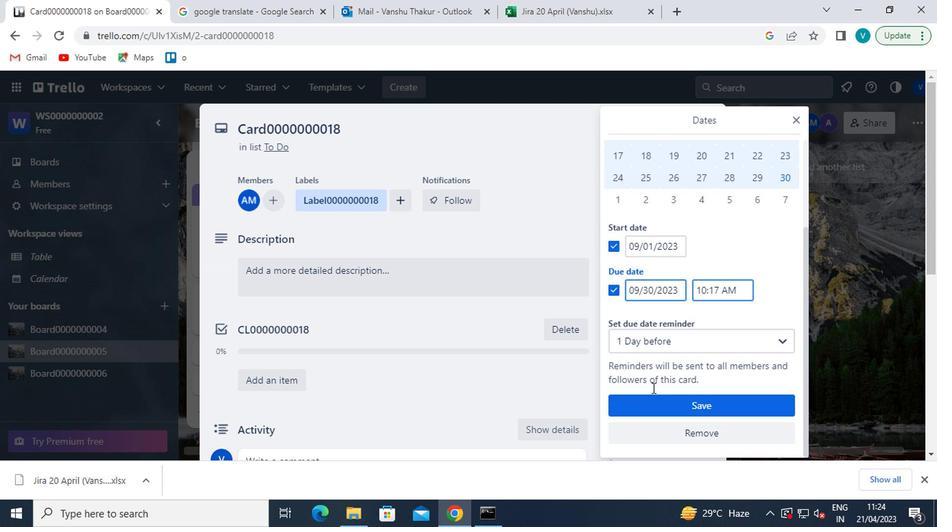
Action: Mouse pressed left at (645, 406)
Screenshot: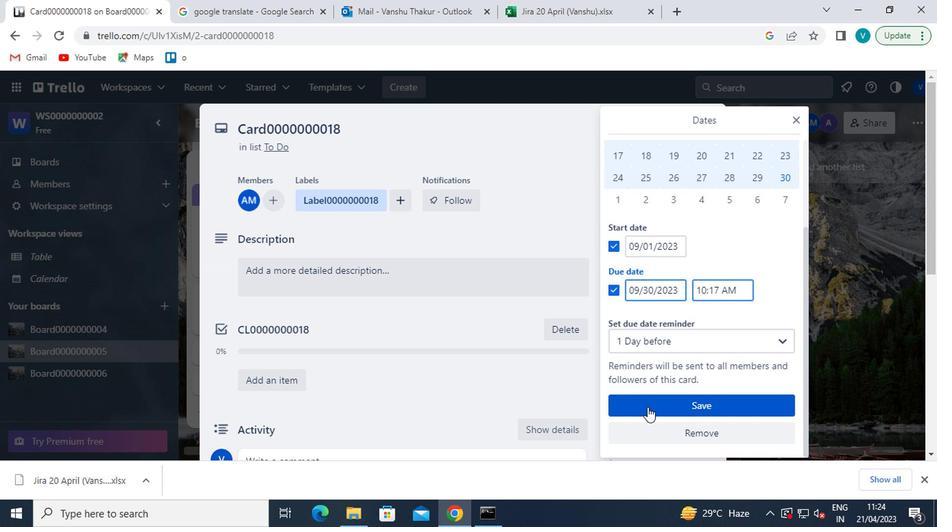 
